 Task: Change  the formatting of the data to 'Which is Less than 5, 'In conditional formating, put the option 'Green Fill with Dark Green Text. . 'add another formatting option Format As Table, insert the option 'Orang Table style Medium 3 'In the sheet  Budget Analysis Sheetbook
Action: Mouse moved to (58, 181)
Screenshot: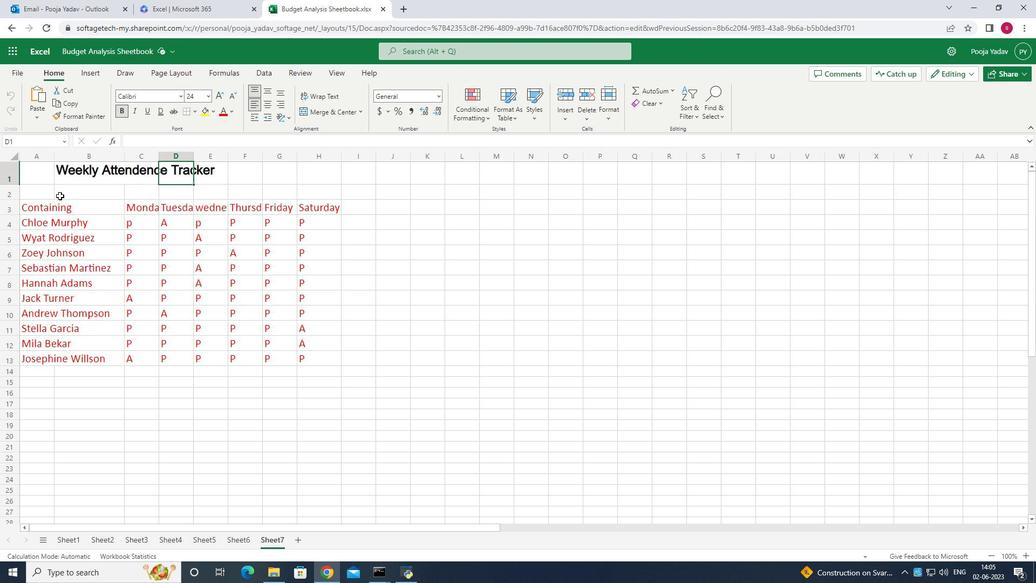 
Action: Mouse pressed left at (58, 181)
Screenshot: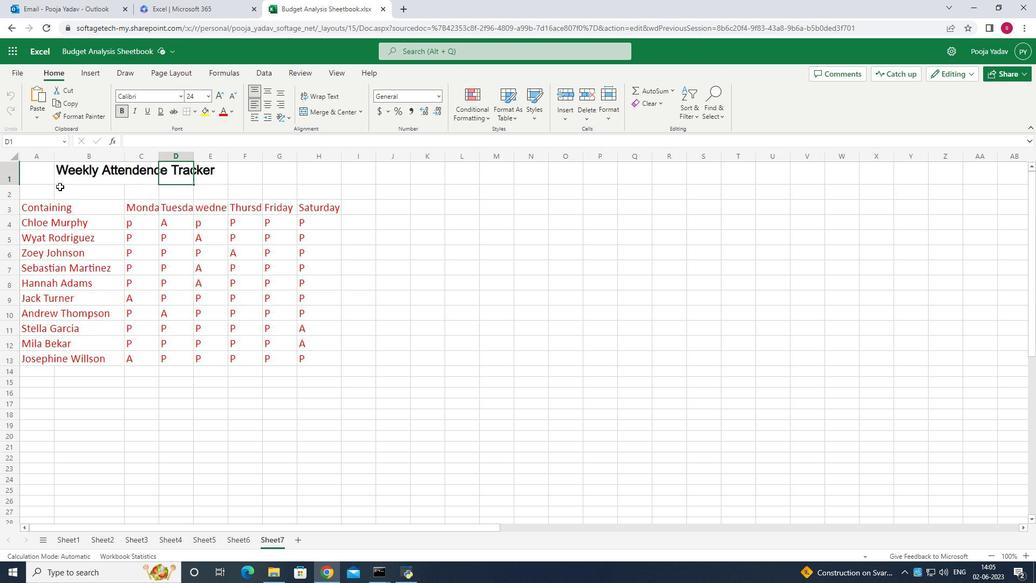 
Action: Mouse moved to (38, 193)
Screenshot: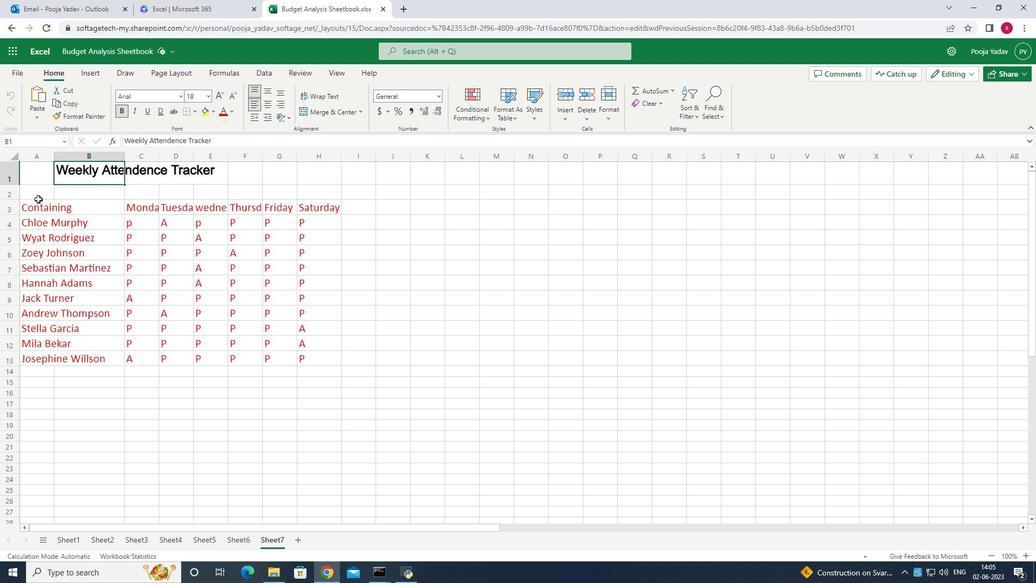 
Action: Mouse pressed left at (38, 193)
Screenshot: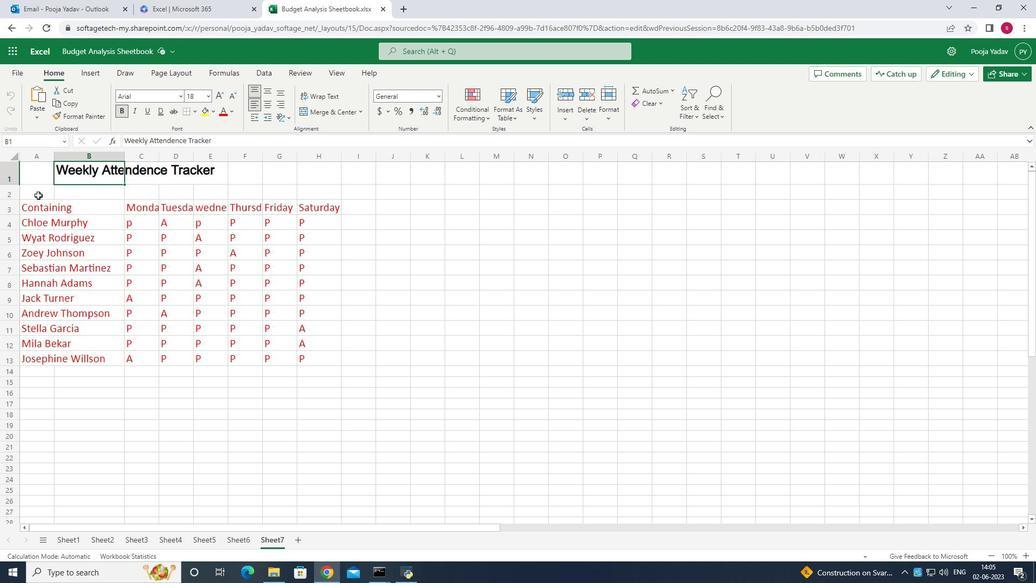 
Action: Mouse moved to (610, 119)
Screenshot: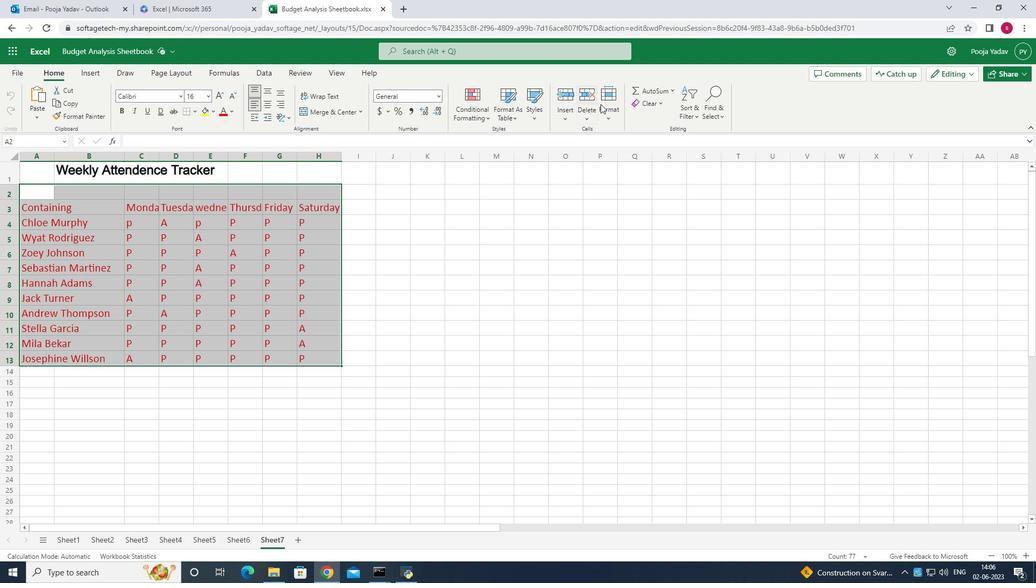 
Action: Mouse pressed left at (610, 119)
Screenshot: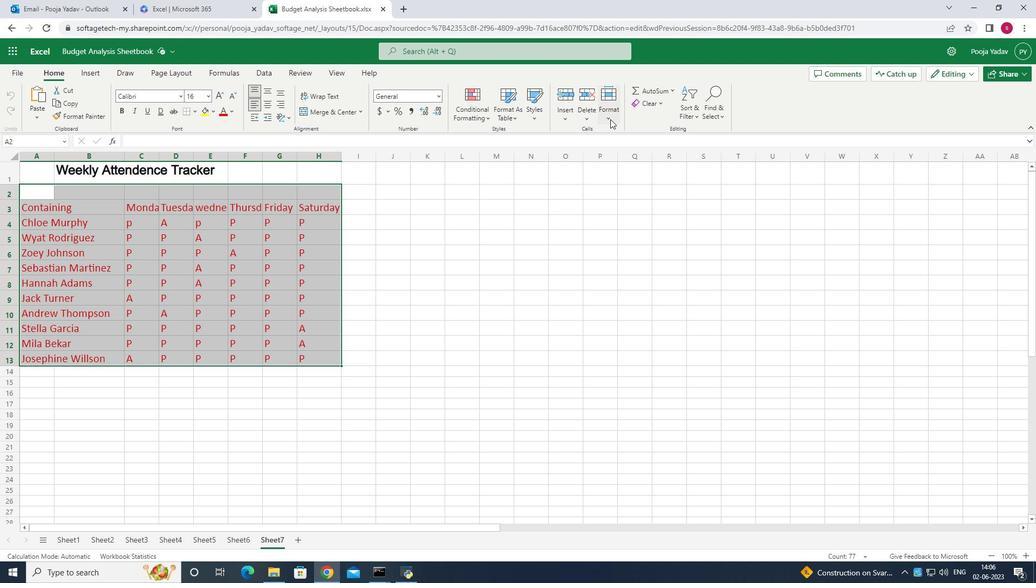 
Action: Mouse moved to (620, 133)
Screenshot: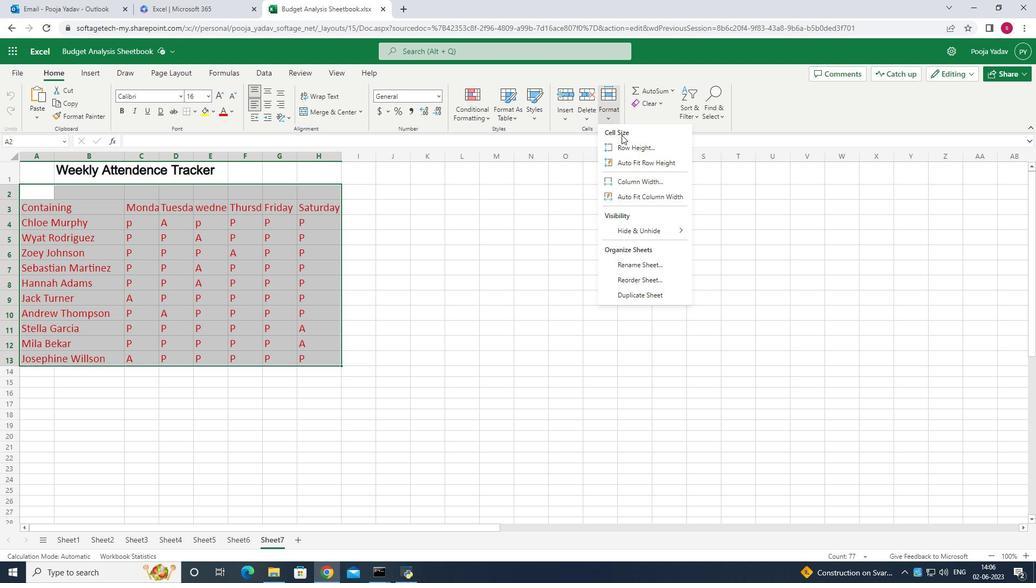 
Action: Mouse pressed left at (620, 133)
Screenshot: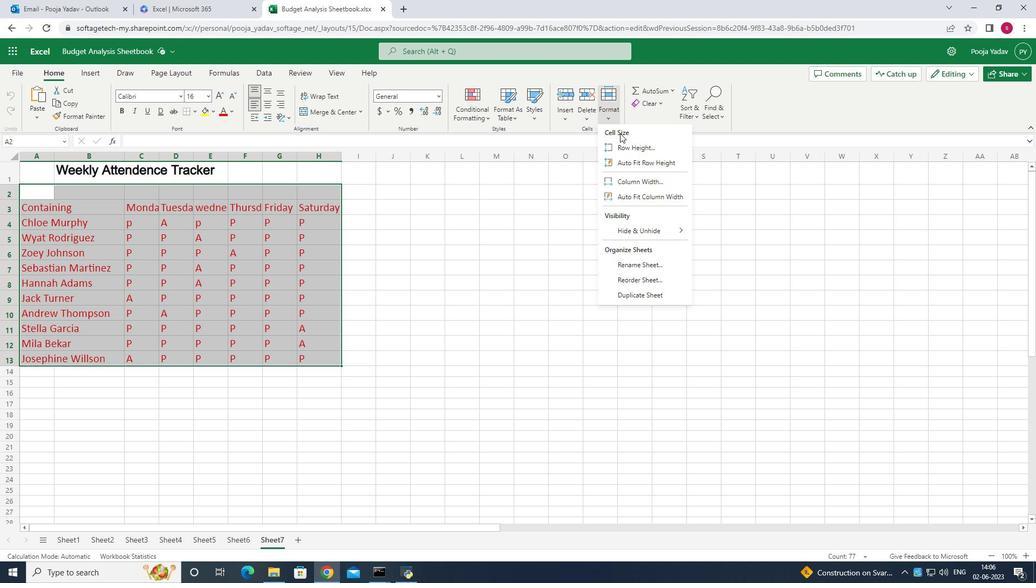 
Action: Mouse moved to (649, 264)
Screenshot: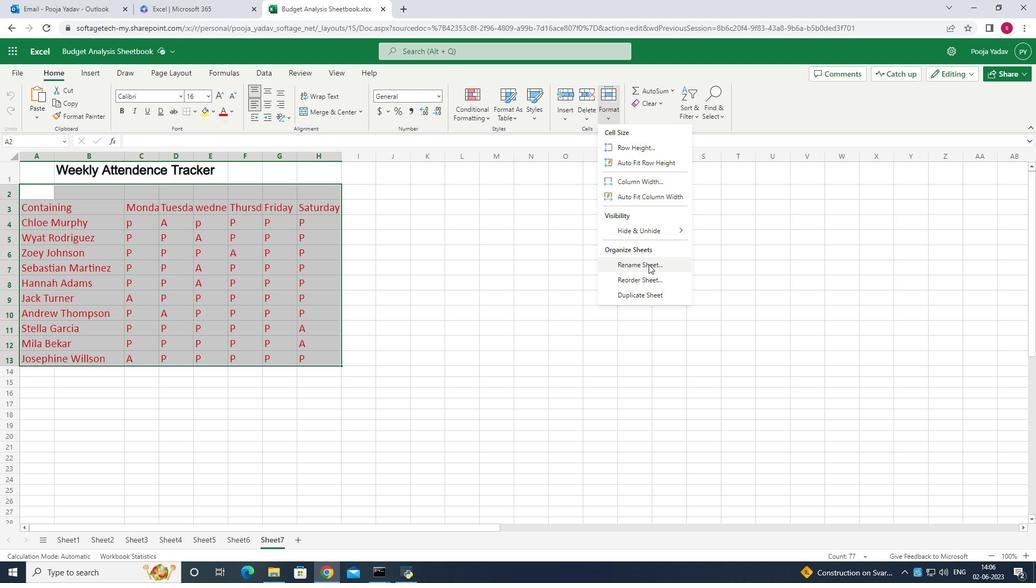 
Action: Mouse pressed left at (649, 264)
Screenshot: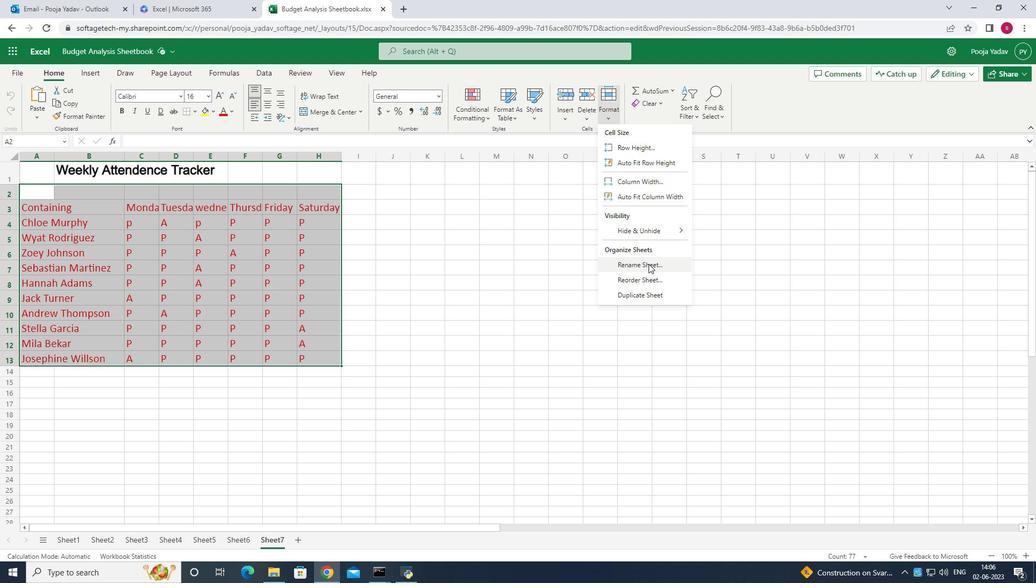 
Action: Mouse moved to (550, 277)
Screenshot: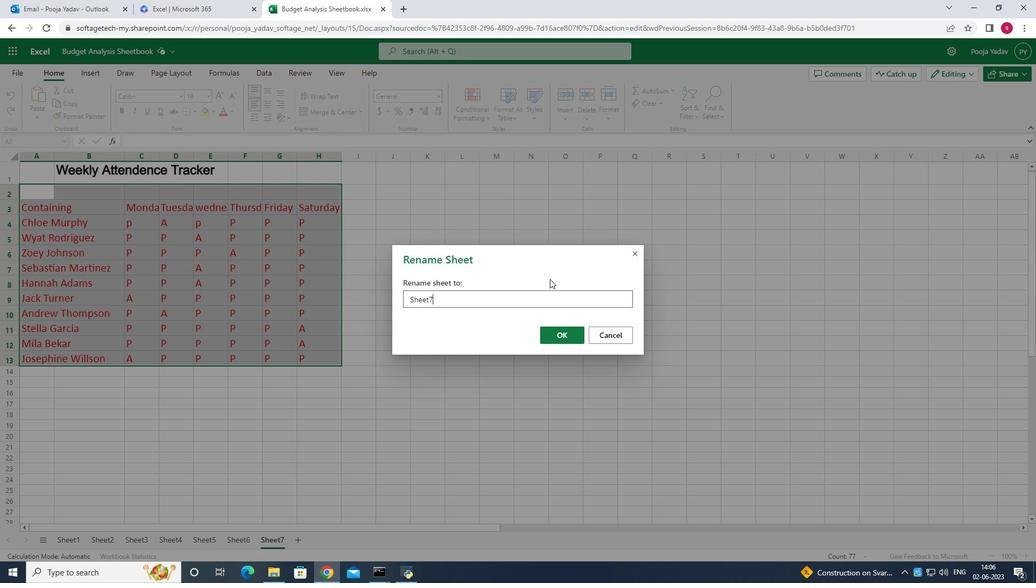 
Action: Key pressed <Key.backspace>3<Key.enter><Key.enter><Key.enter><Key.enter><Key.backspace><Key.backspace>y<Key.backspace>t3<Key.backspace>
Screenshot: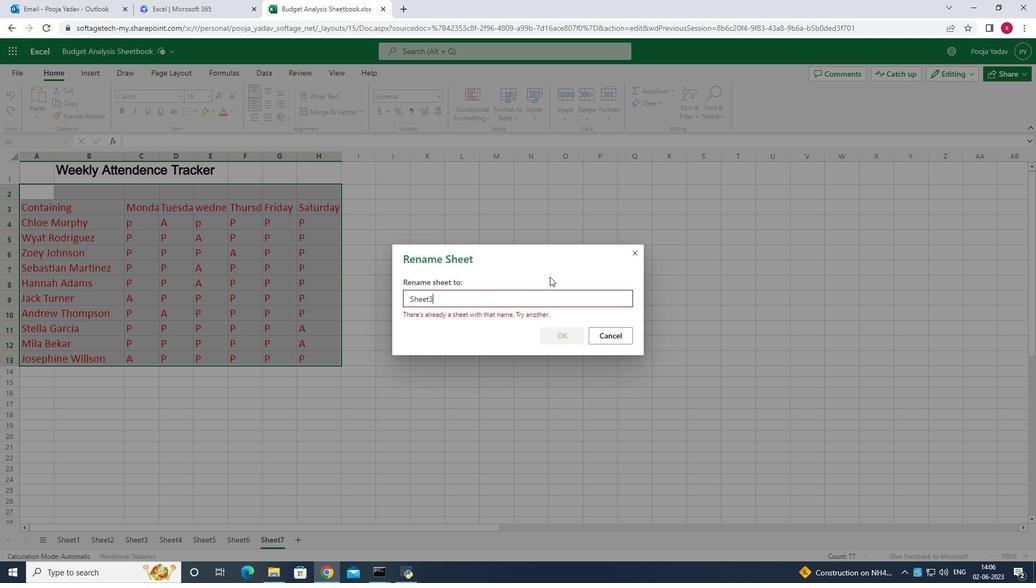 
Action: Mouse moved to (561, 340)
Screenshot: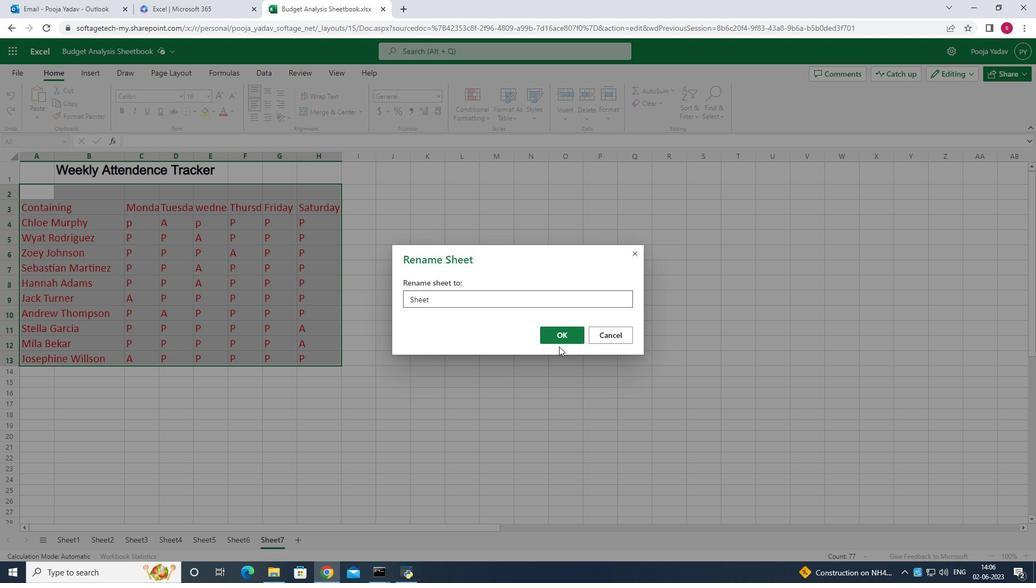 
Action: Mouse pressed left at (561, 340)
Screenshot: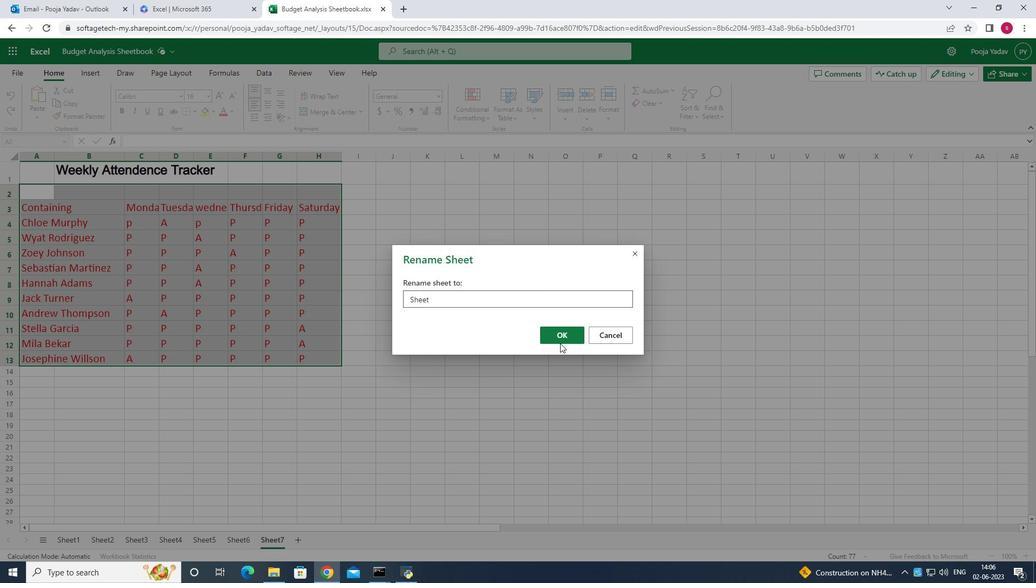 
Action: Mouse moved to (613, 115)
Screenshot: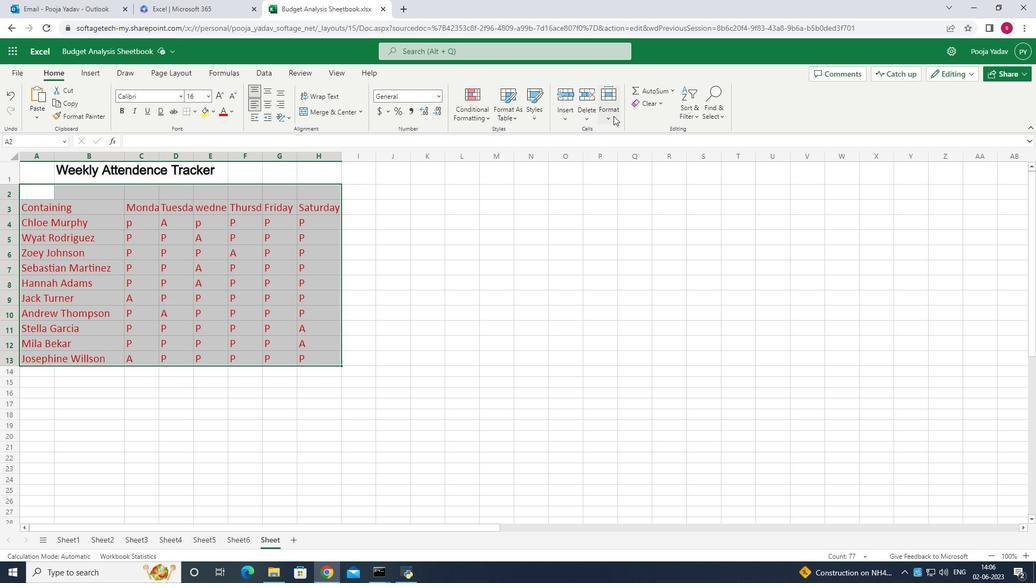 
Action: Mouse pressed left at (613, 115)
Screenshot: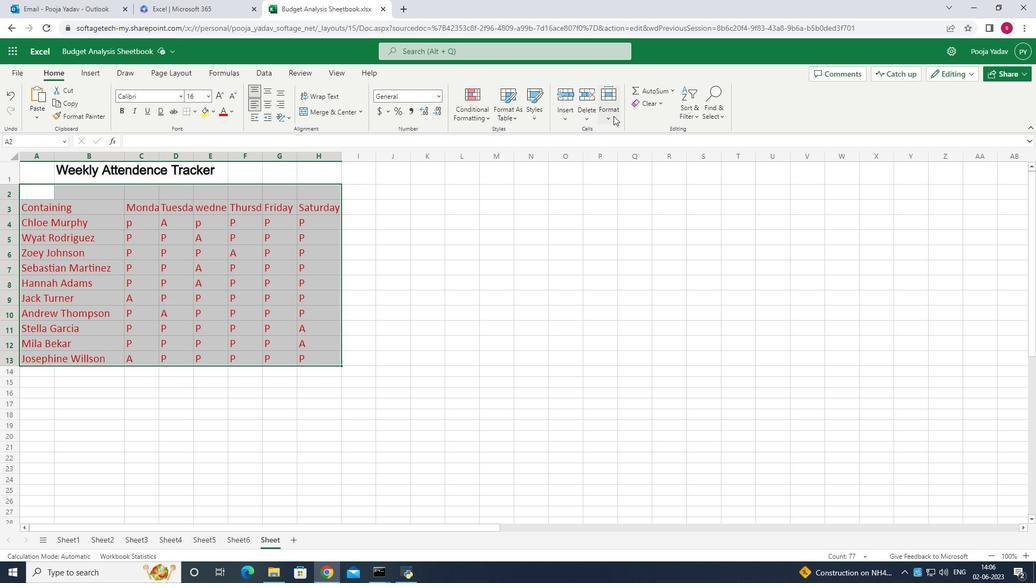 
Action: Mouse moved to (640, 198)
Screenshot: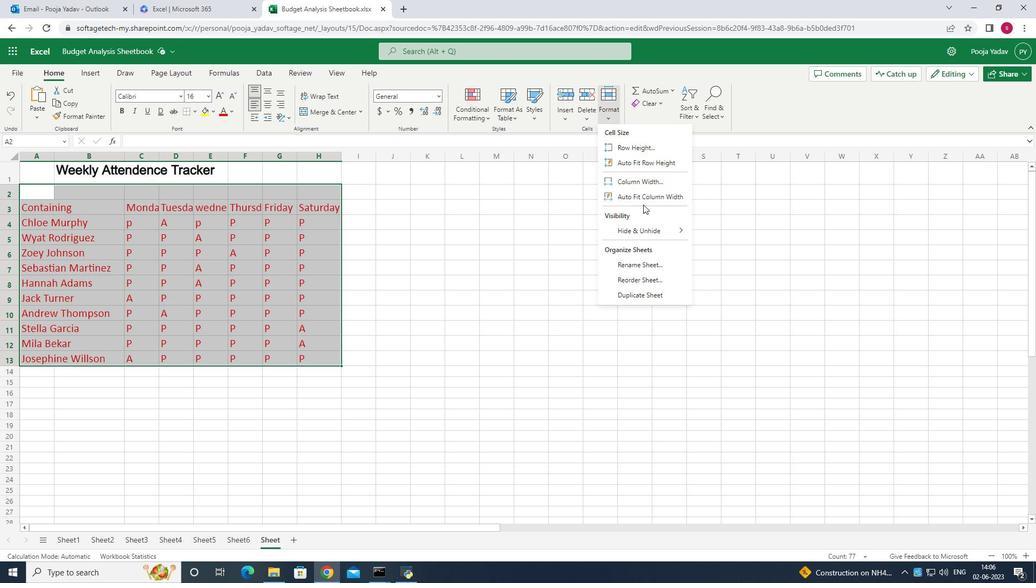 
Action: Mouse pressed left at (640, 198)
Screenshot: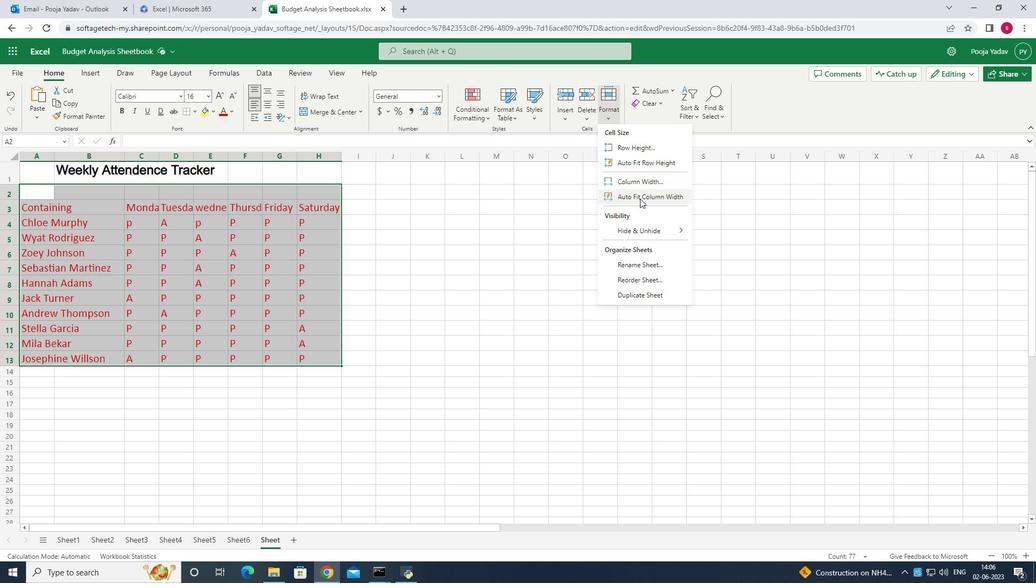 
Action: Mouse moved to (237, 115)
Screenshot: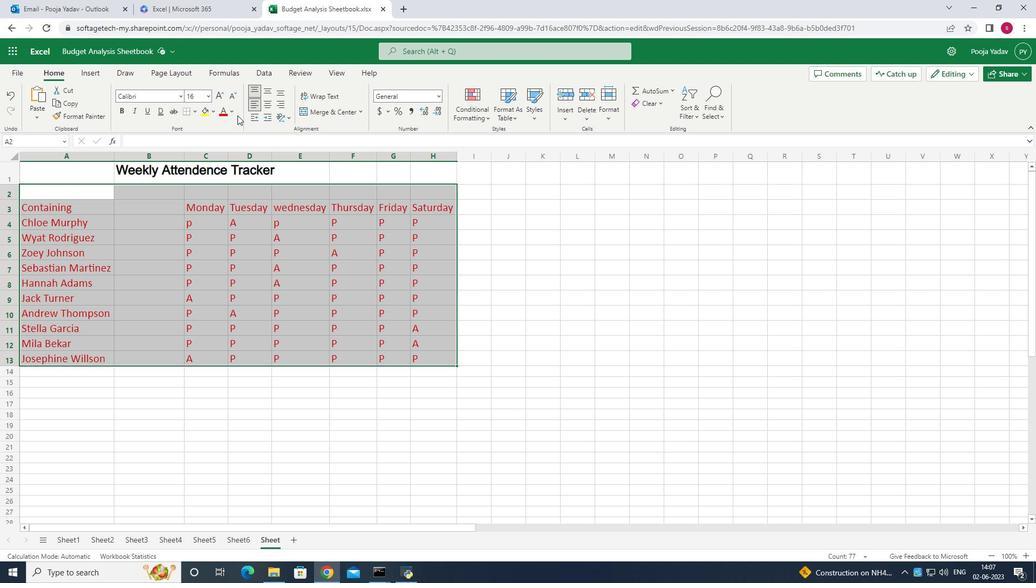 
Action: Mouse pressed left at (237, 115)
Screenshot: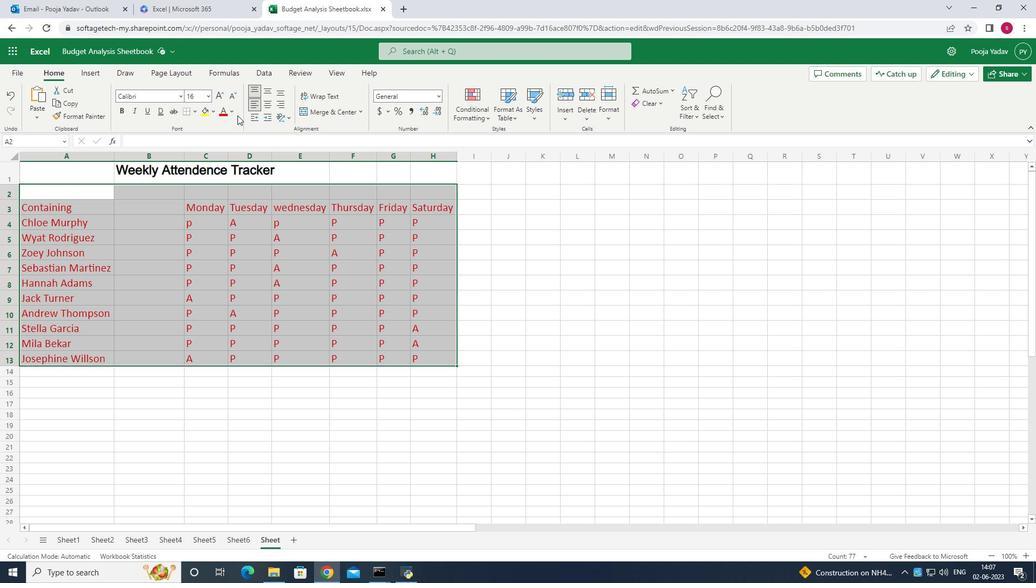 
Action: Mouse moved to (213, 113)
Screenshot: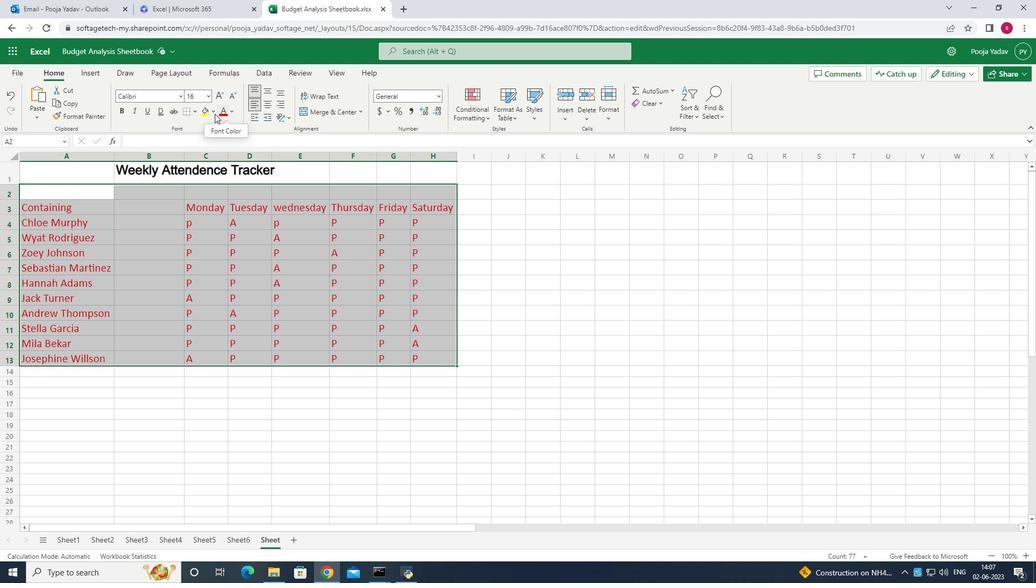 
Action: Mouse pressed left at (213, 113)
Screenshot: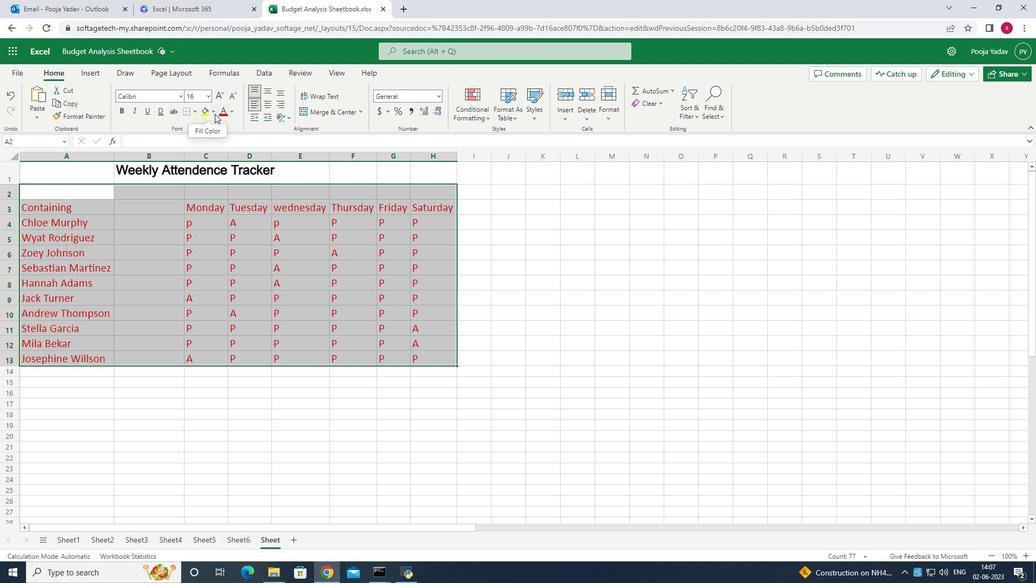 
Action: Mouse moved to (324, 194)
Screenshot: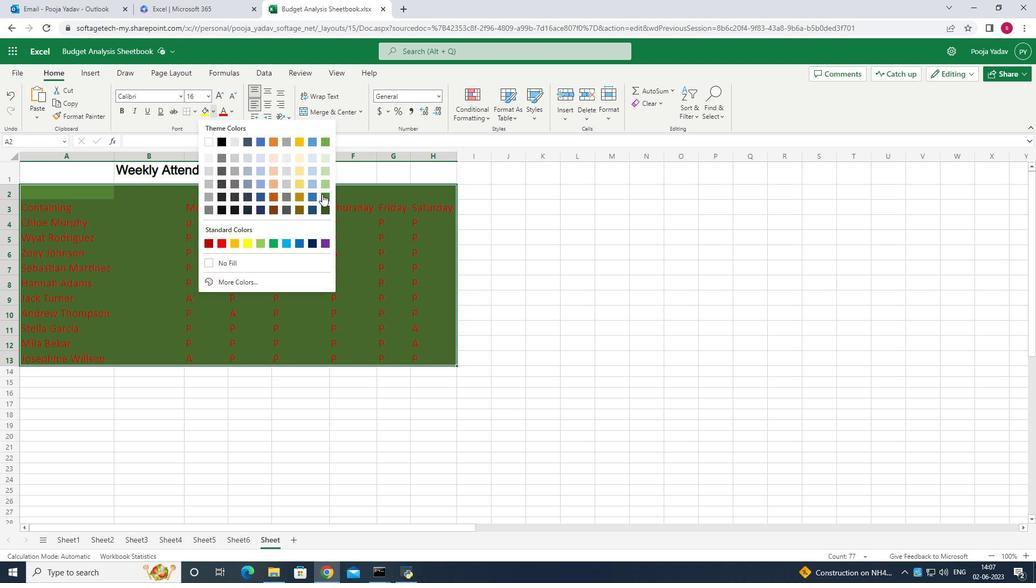 
Action: Mouse pressed left at (324, 194)
Screenshot: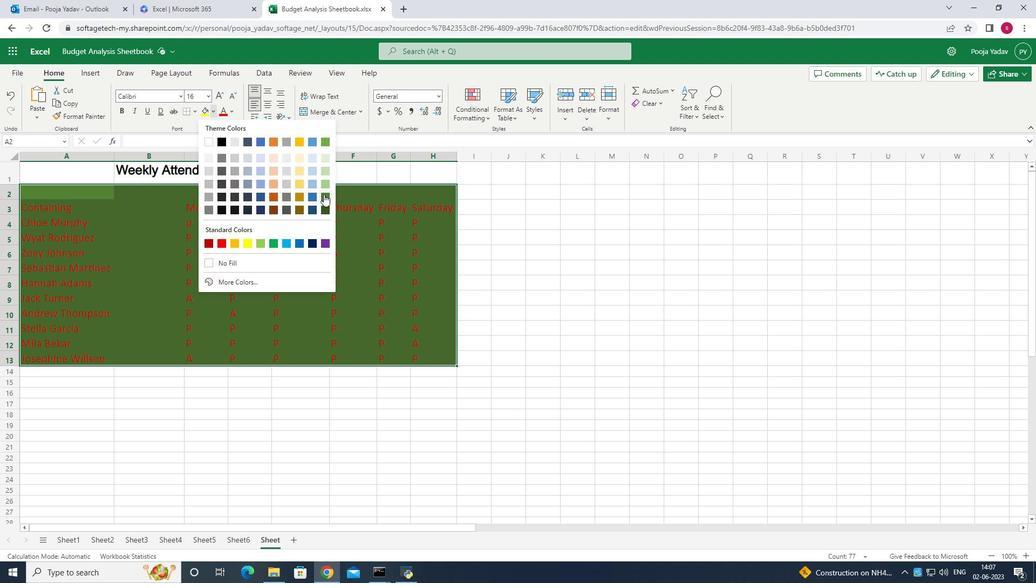
Action: Mouse moved to (207, 112)
Screenshot: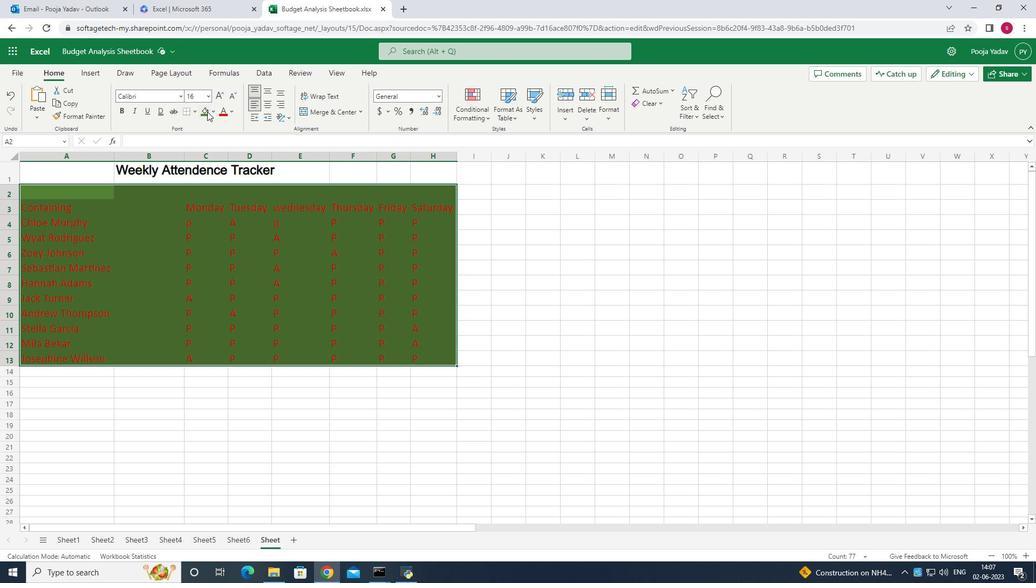 
Action: Mouse pressed left at (207, 112)
Screenshot: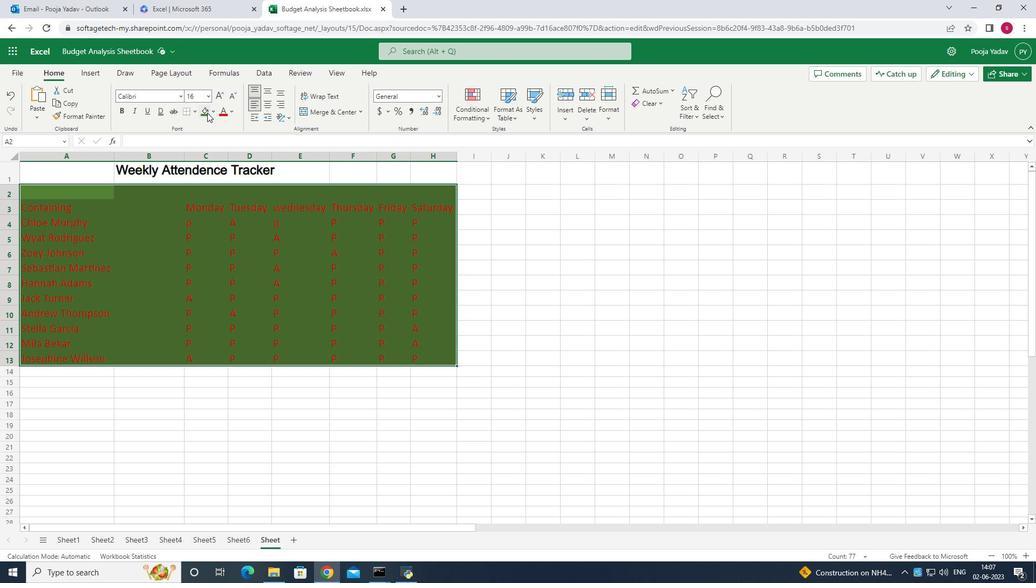 
Action: Mouse moved to (657, 224)
Screenshot: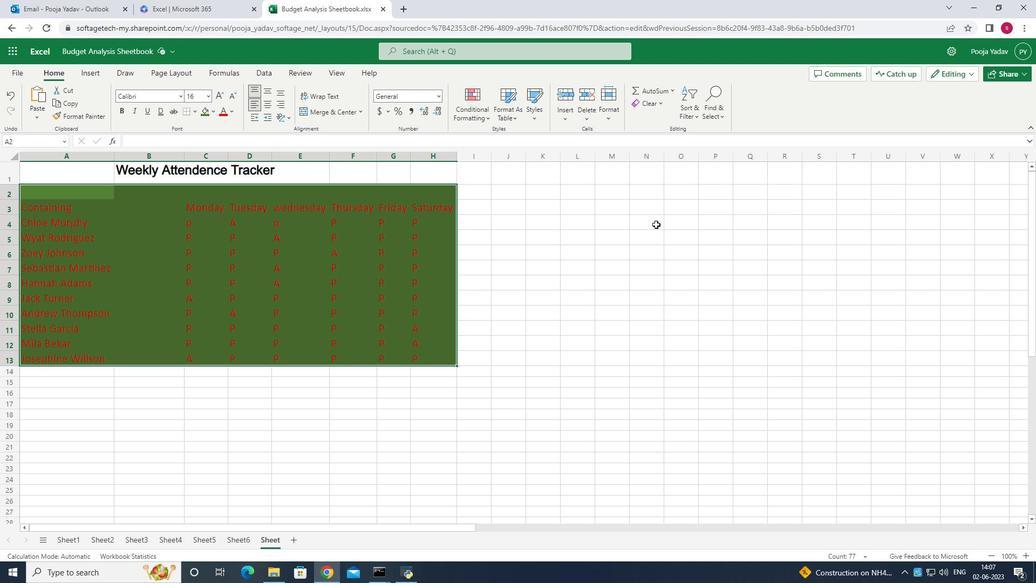
